 Task: Add the product "Kiss Impress Bare But Better Press-On Manicure Fake Nails (30 ct)" to cart from the store "Walgreens".
Action: Mouse pressed left at (40, 68)
Screenshot: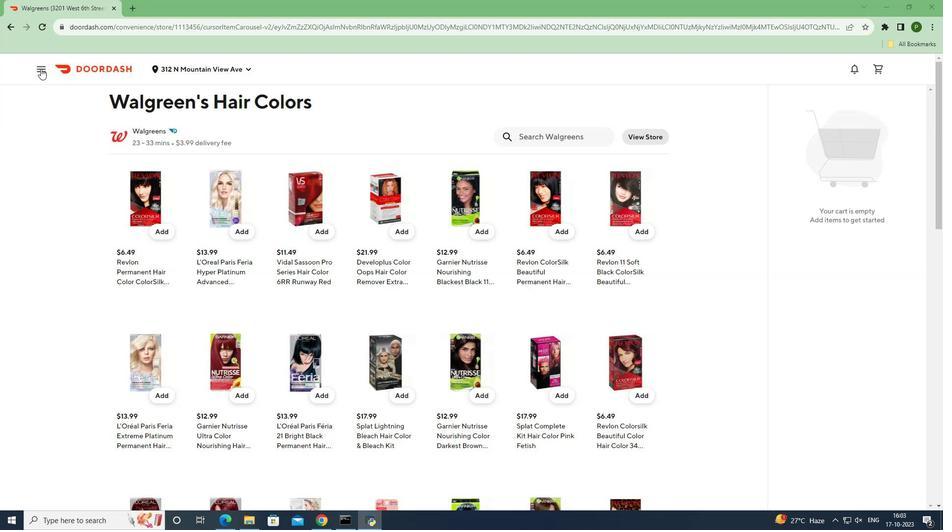 
Action: Mouse moved to (38, 140)
Screenshot: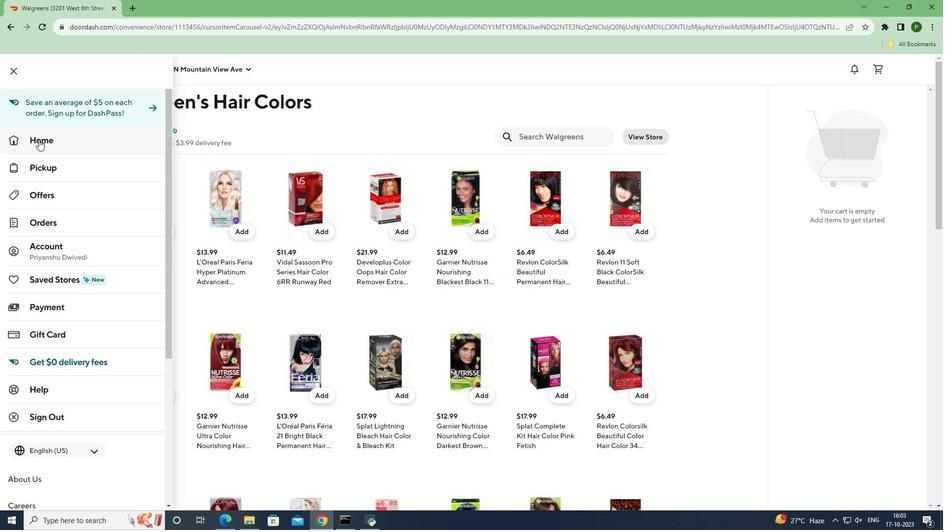 
Action: Mouse pressed left at (38, 140)
Screenshot: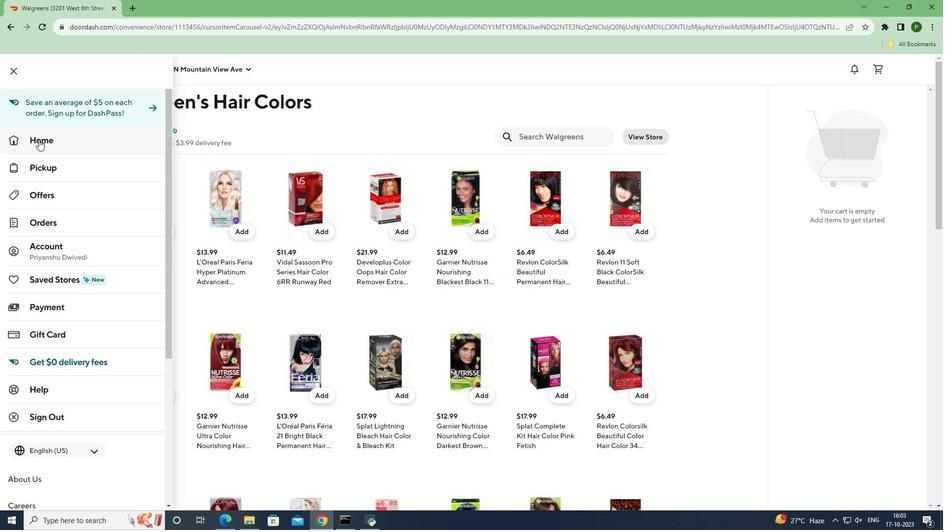 
Action: Mouse moved to (553, 106)
Screenshot: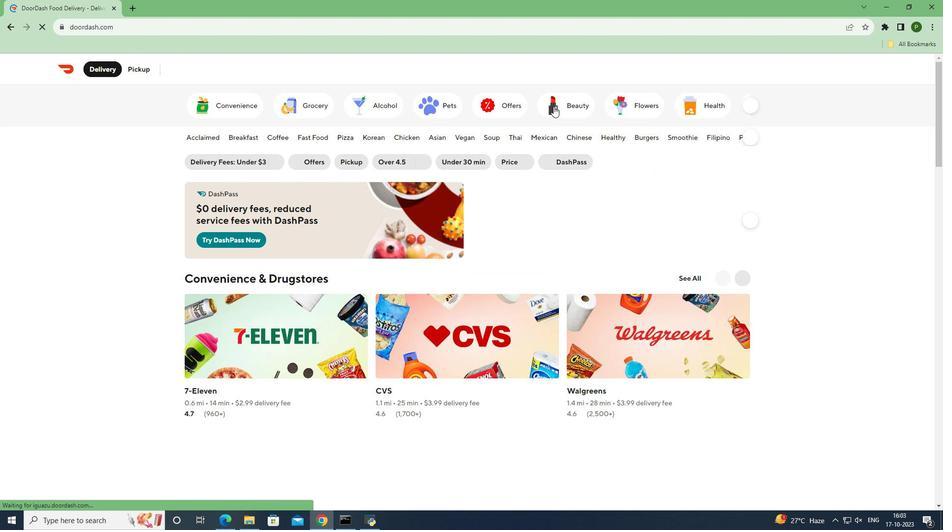 
Action: Mouse pressed left at (553, 106)
Screenshot: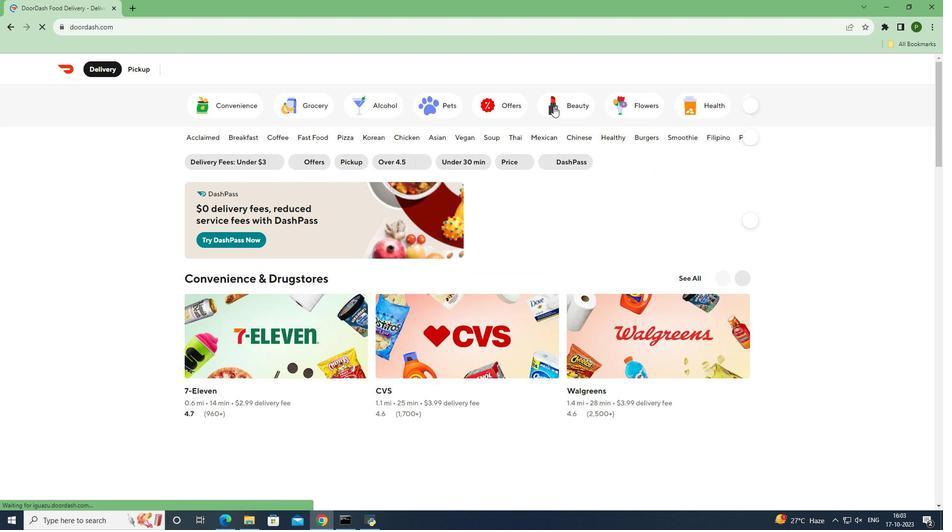 
Action: Mouse moved to (695, 271)
Screenshot: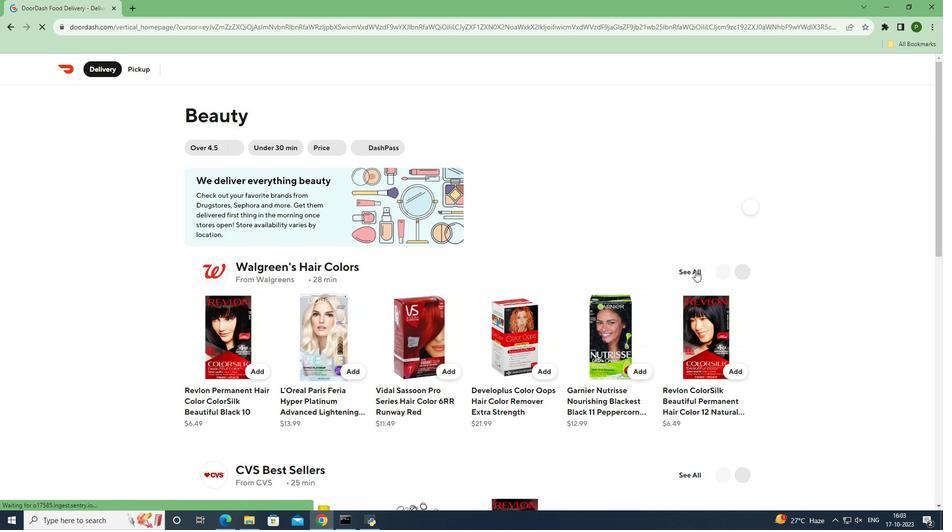 
Action: Mouse pressed left at (695, 271)
Screenshot: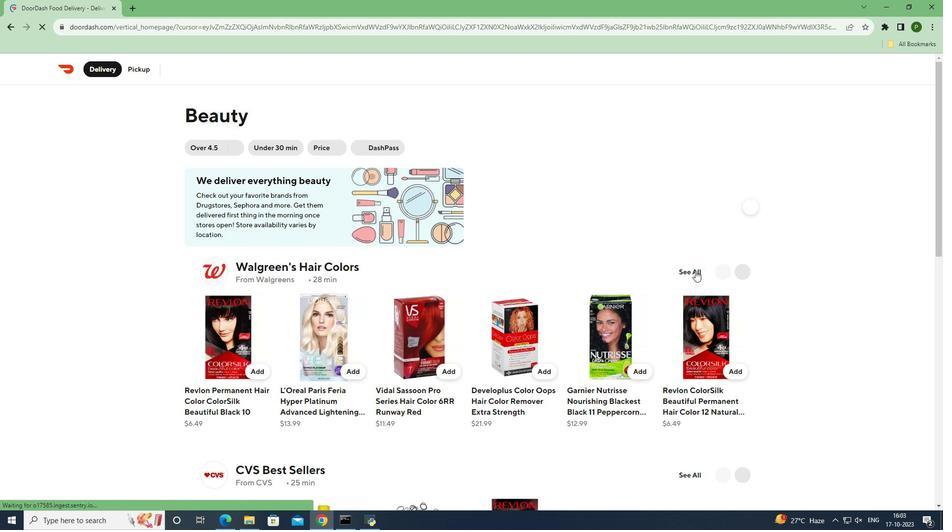 
Action: Mouse moved to (534, 135)
Screenshot: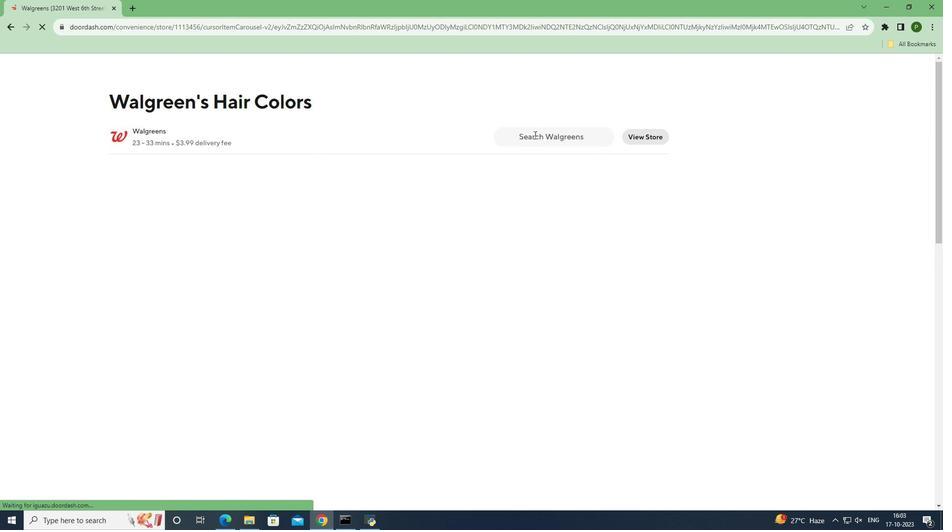 
Action: Mouse pressed left at (534, 135)
Screenshot: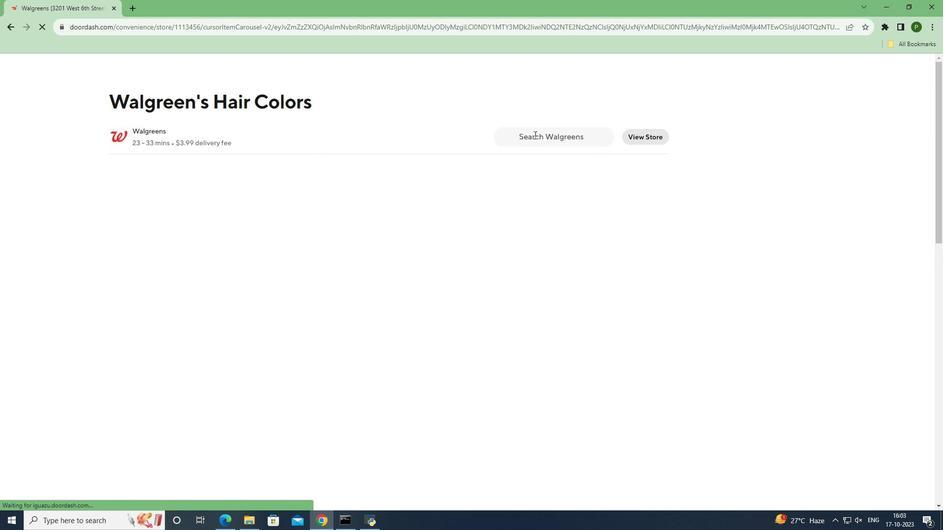 
Action: Mouse moved to (534, 134)
Screenshot: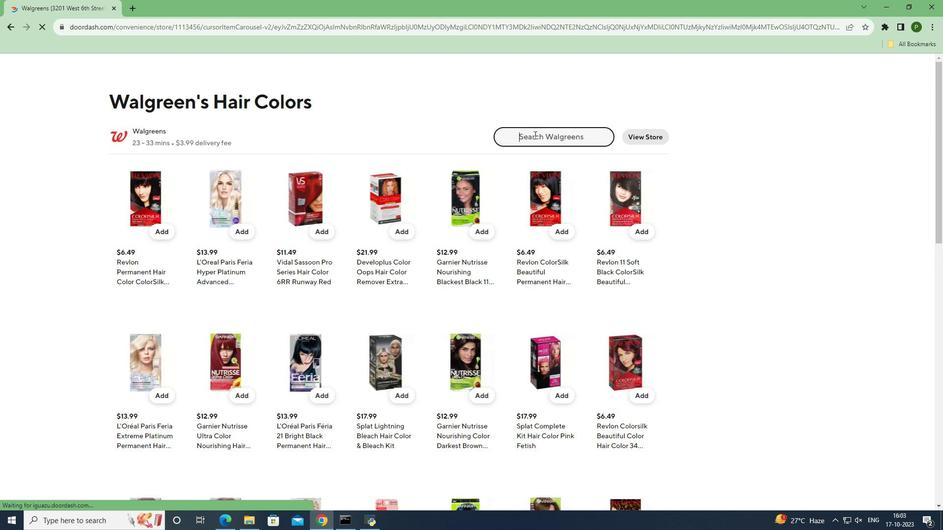 
Action: Key pressed <Key.caps_lock>K<Key.caps_lock>iss<Key.space><Key.caps_lock>I<Key.caps_lock>mpress<Key.space><Key.caps_lock>B<Key.caps_lock>are<Key.space><Key.caps_lock>B<Key.caps_lock>ut<Key.space><Key.caps_lock>B<Key.caps_lock>etter<Key.space><Key.caps_lock>P<Key.caps_lock>ress-<Key.caps_lock>O<Key.caps_lock>n<Key.space><Key.caps_lock>M<Key.caps_lock>anicure<Key.space><Key.caps_lock>F<Key.caps_lock>ake<Key.space><Key.caps_lock>N<Key.caps_lock>ails<Key.space><Key.shift_r>(30<Key.space>ct<Key.shift_r>)<Key.enter>
Screenshot: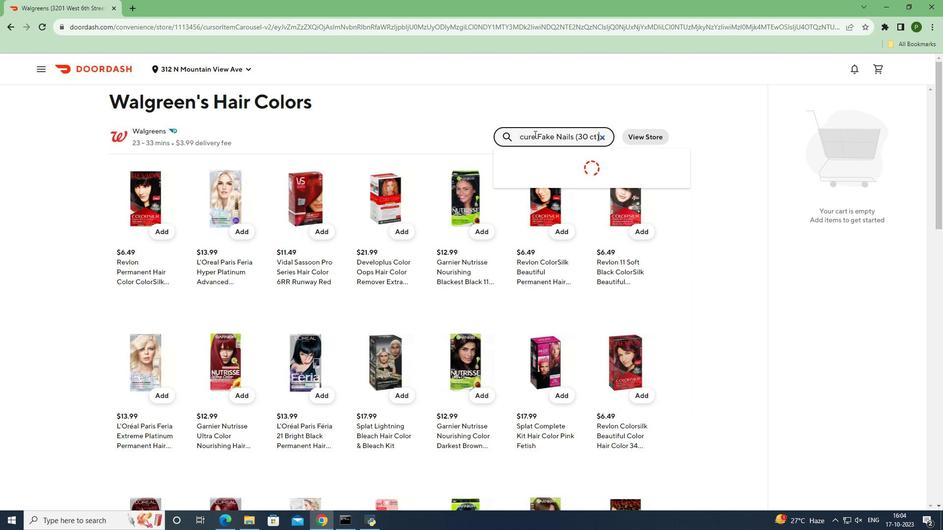 
Action: Mouse moved to (88, 255)
Screenshot: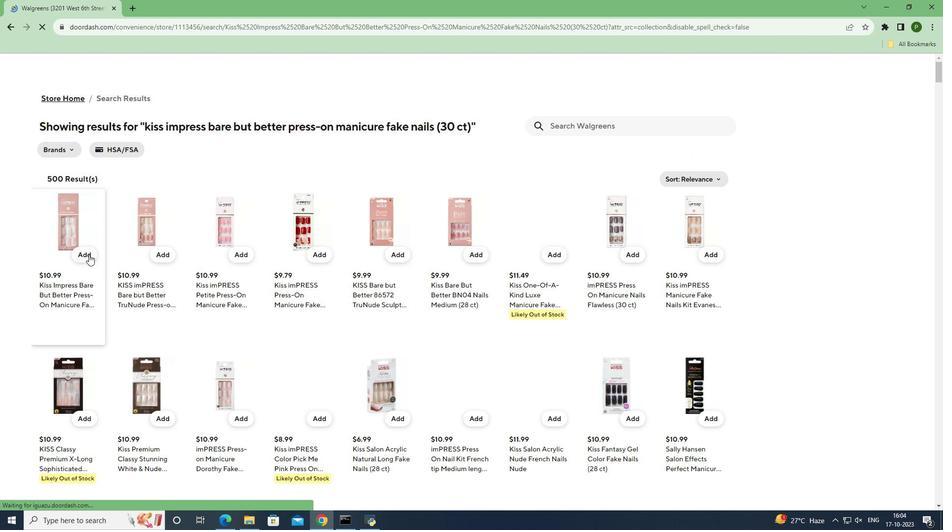 
Action: Mouse pressed left at (88, 255)
Screenshot: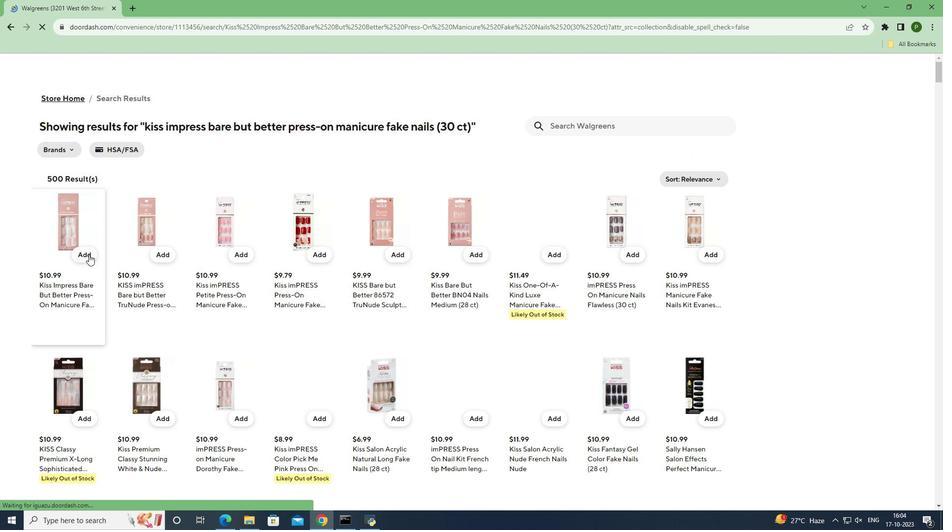 
Action: Mouse moved to (69, 311)
Screenshot: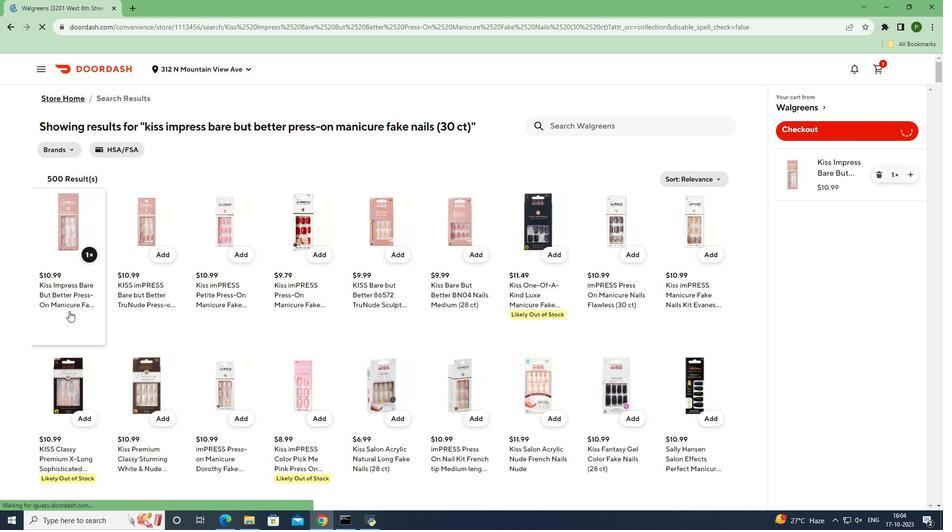
